 Task: View the report of the activities of salesperson
Action: Mouse scrolled (282, 205) with delta (0, 0)
Screenshot: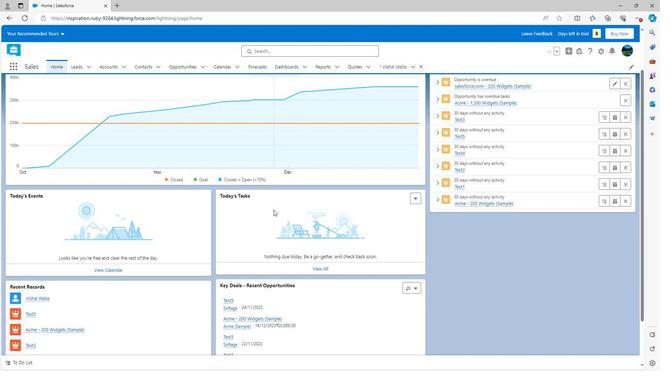 
Action: Mouse scrolled (282, 205) with delta (0, 0)
Screenshot: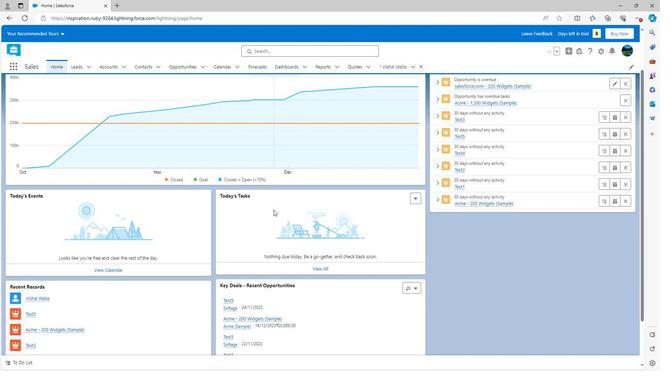 
Action: Mouse scrolled (282, 205) with delta (0, 0)
Screenshot: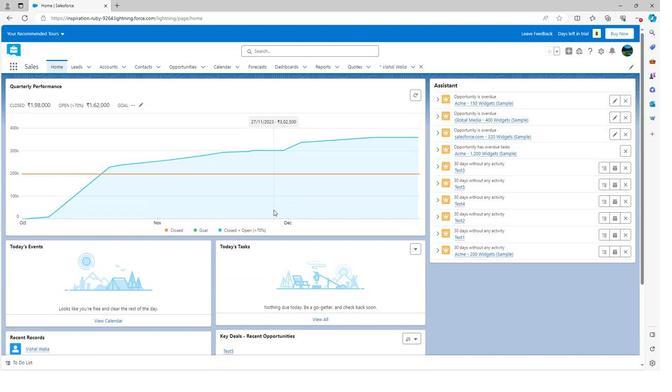 
Action: Mouse scrolled (282, 205) with delta (0, 0)
Screenshot: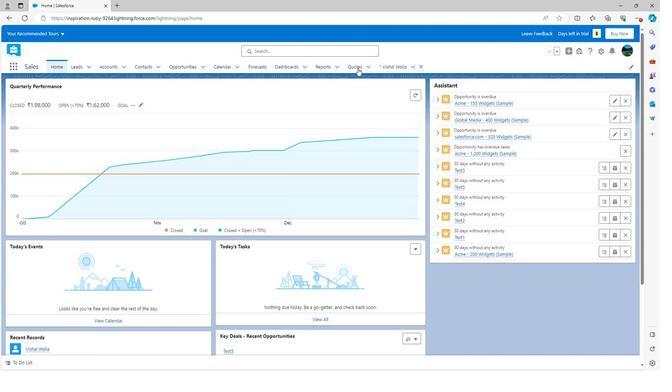
Action: Mouse scrolled (282, 205) with delta (0, 0)
Screenshot: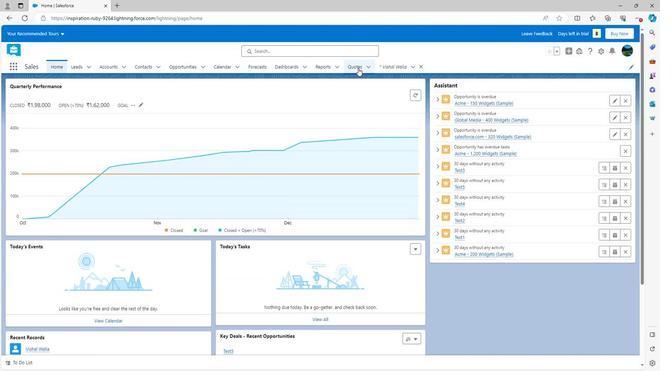 
Action: Mouse moved to (335, 65)
Screenshot: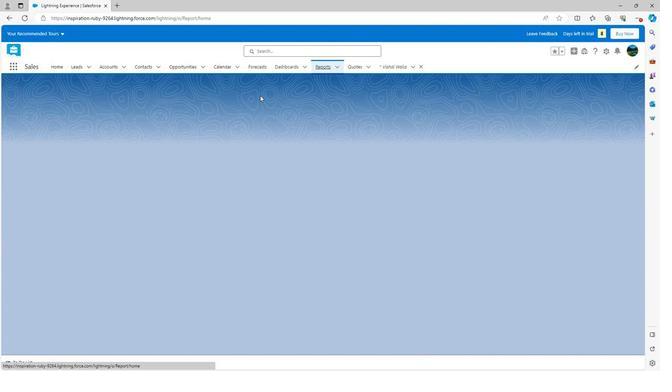 
Action: Mouse pressed left at (335, 65)
Screenshot: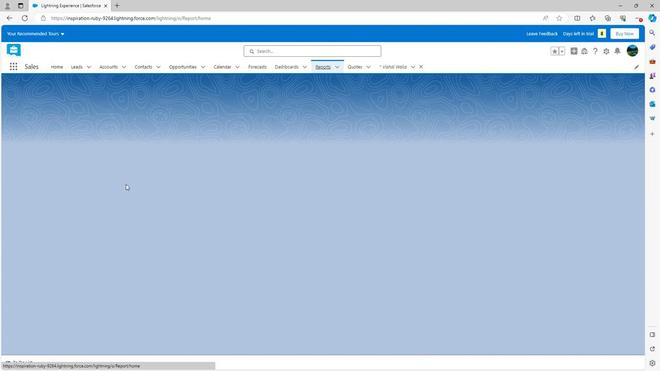 
Action: Mouse moved to (74, 122)
Screenshot: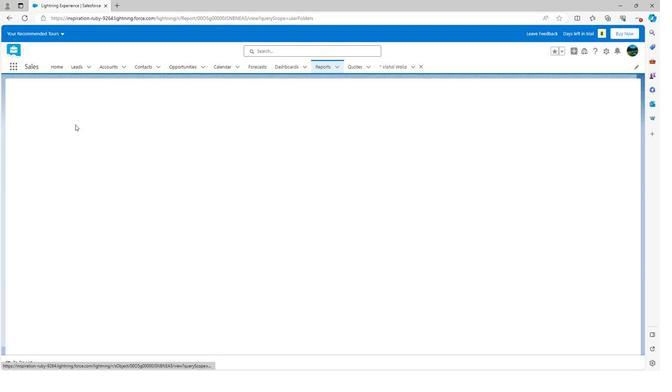 
Action: Mouse pressed left at (74, 122)
Screenshot: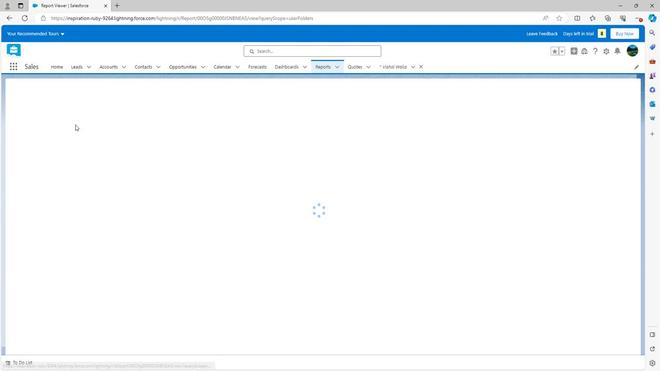 
Action: Mouse moved to (164, 245)
Screenshot: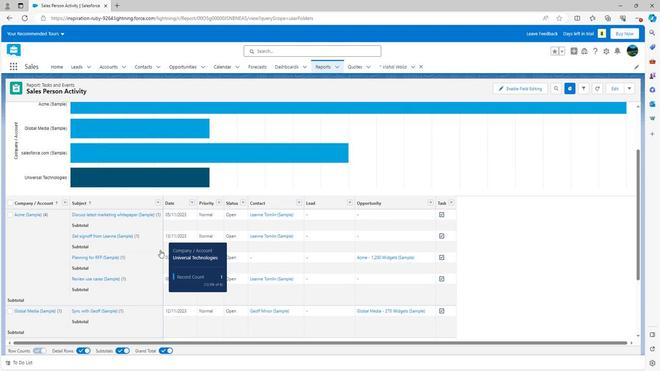 
Action: Mouse scrolled (164, 244) with delta (0, 0)
Screenshot: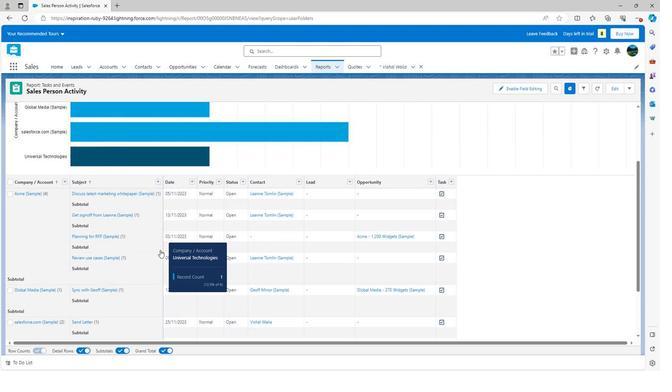 
Action: Mouse moved to (164, 245)
Screenshot: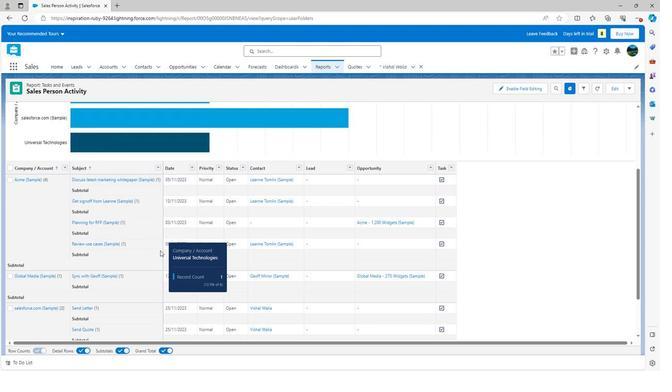 
Action: Mouse scrolled (164, 244) with delta (0, 0)
Screenshot: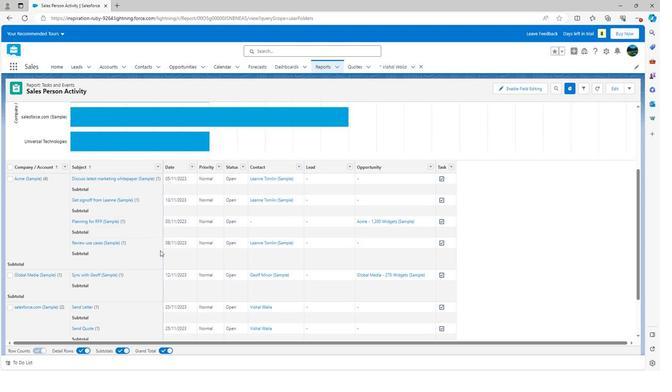
Action: Mouse scrolled (164, 244) with delta (0, 0)
Screenshot: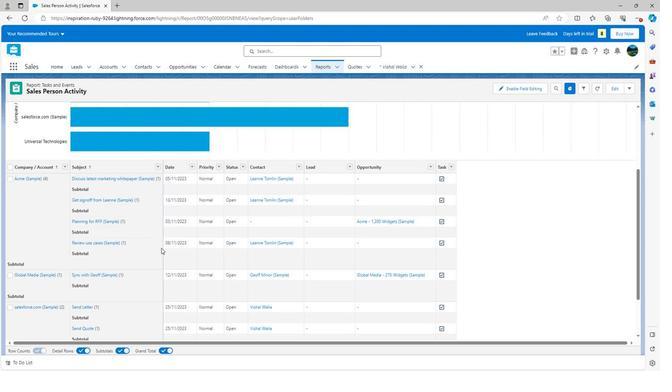 
Action: Mouse moved to (163, 241)
Screenshot: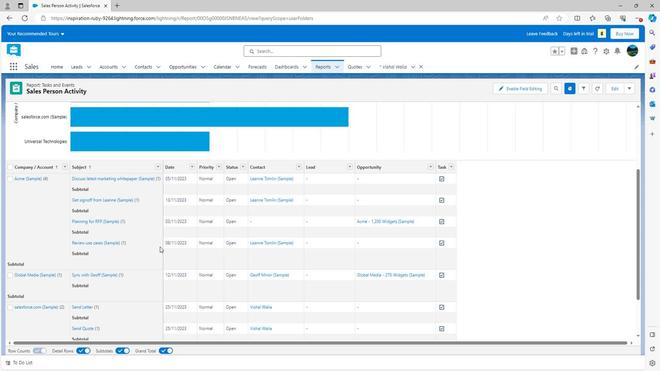 
Action: Mouse scrolled (163, 241) with delta (0, 0)
Screenshot: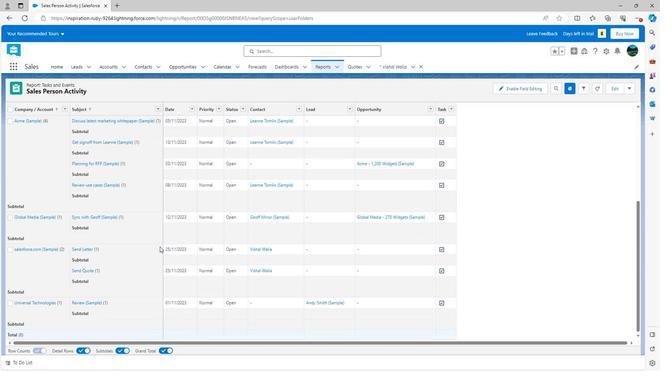 
Action: Mouse scrolled (163, 241) with delta (0, 0)
Screenshot: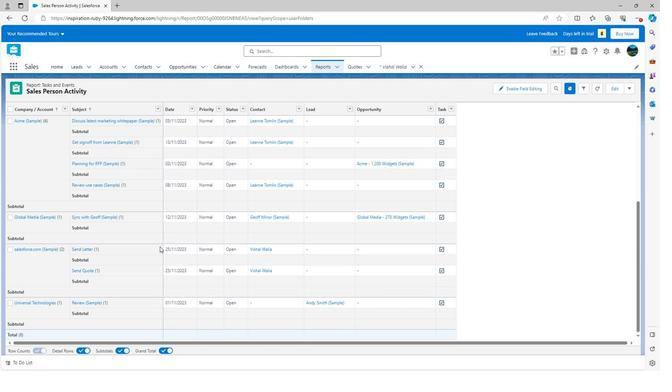 
Action: Mouse scrolled (163, 241) with delta (0, 0)
Screenshot: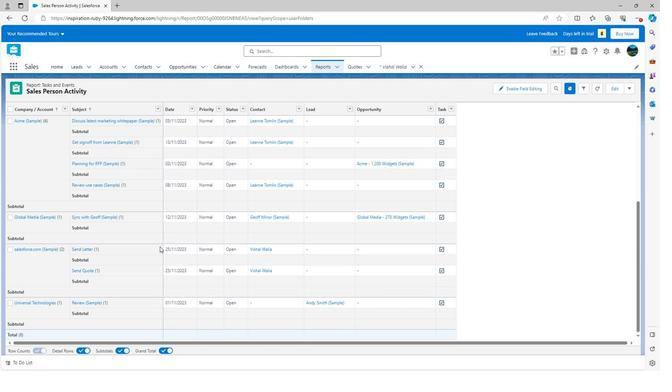 
Action: Mouse scrolled (163, 241) with delta (0, 0)
Screenshot: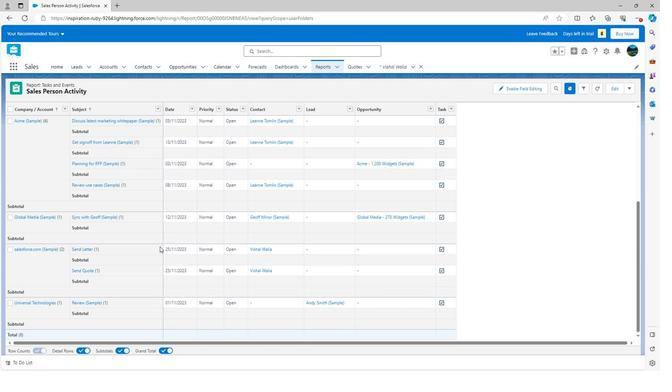 
Action: Mouse scrolled (163, 241) with delta (0, 0)
Screenshot: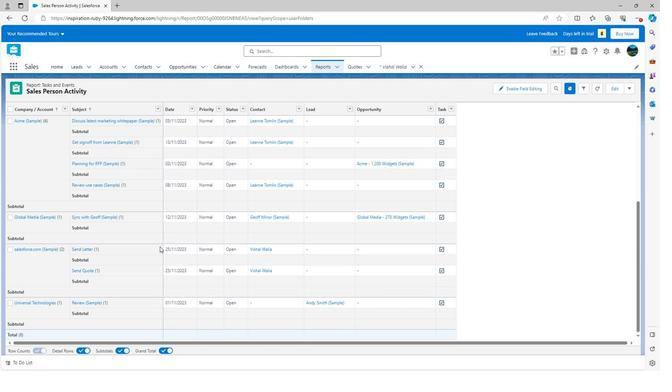 
Action: Mouse scrolled (163, 242) with delta (0, 0)
Screenshot: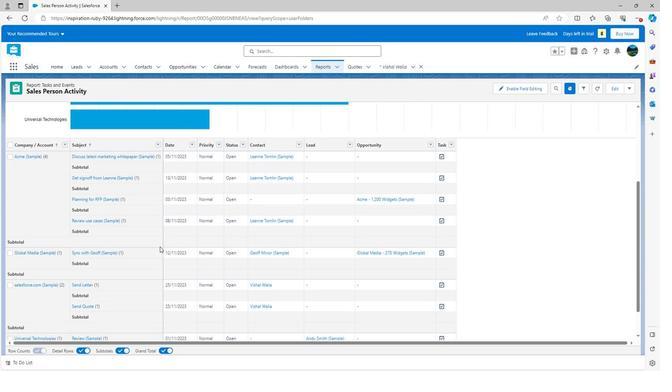 
Action: Mouse scrolled (163, 242) with delta (0, 0)
Screenshot: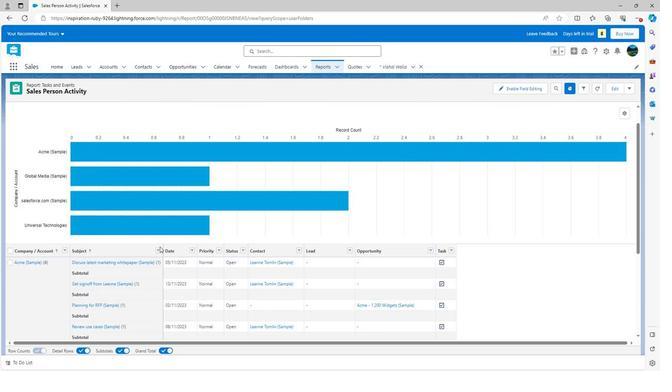 
Action: Mouse scrolled (163, 242) with delta (0, 0)
Screenshot: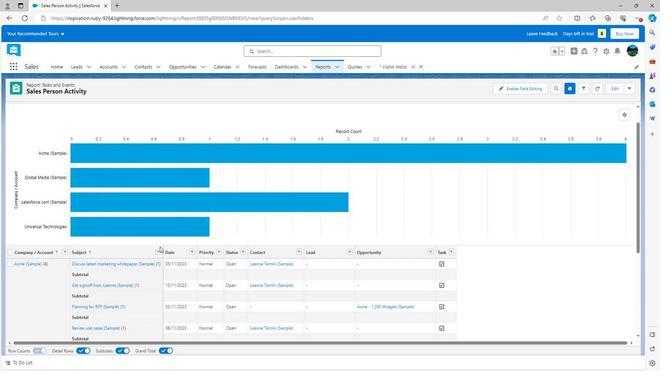
Action: Mouse scrolled (163, 242) with delta (0, 0)
Screenshot: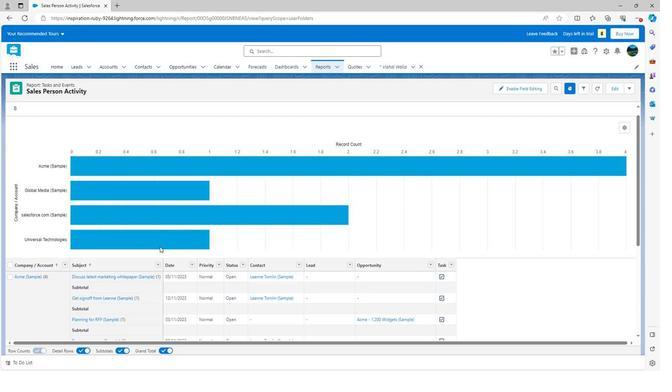 
Action: Mouse scrolled (163, 242) with delta (0, 0)
Screenshot: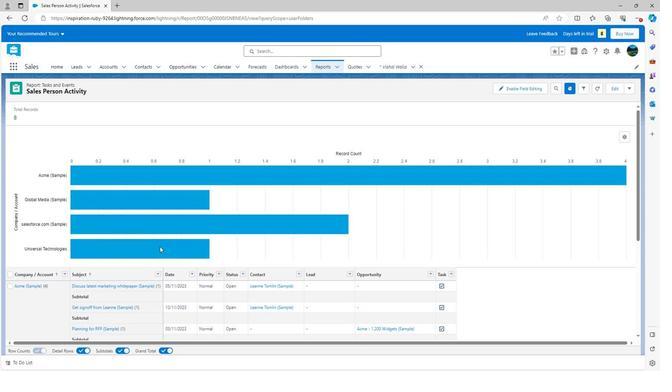 
Action: Mouse scrolled (163, 242) with delta (0, 0)
Screenshot: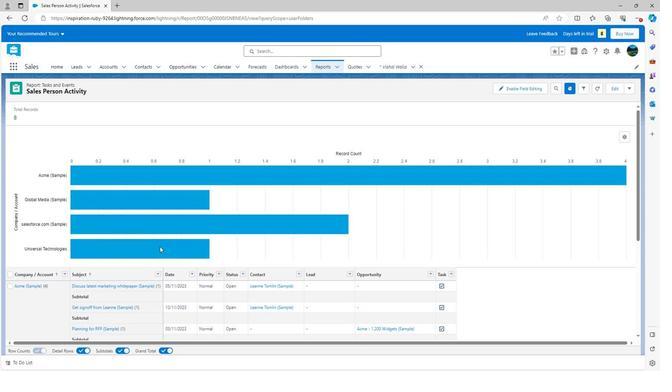 
Action: Mouse scrolled (163, 242) with delta (0, 0)
Screenshot: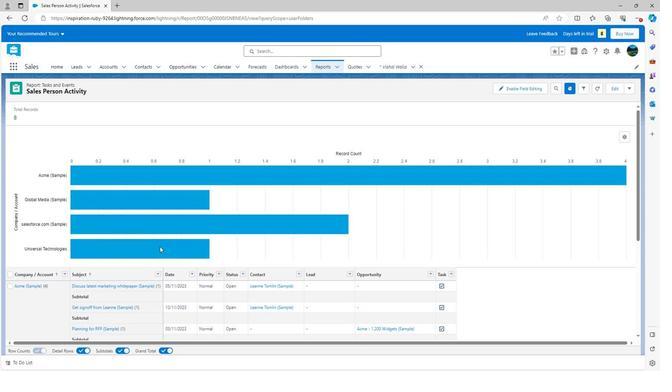 
Action: Mouse scrolled (163, 242) with delta (0, 0)
Screenshot: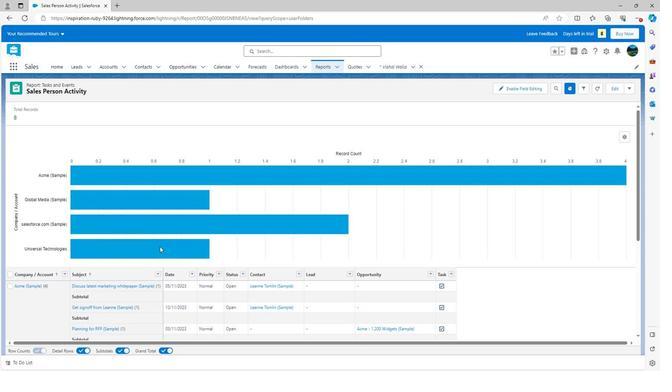 
Action: Mouse moved to (134, 240)
Screenshot: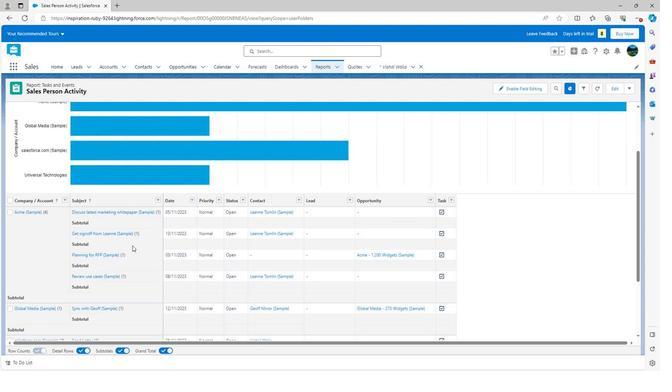 
Action: Mouse scrolled (134, 239) with delta (0, 0)
Screenshot: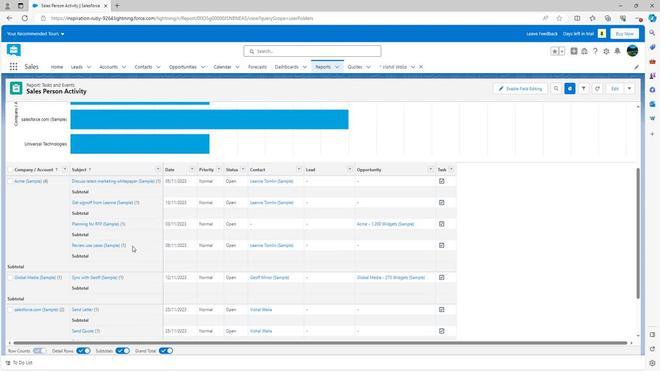 
Action: Mouse moved to (134, 240)
Screenshot: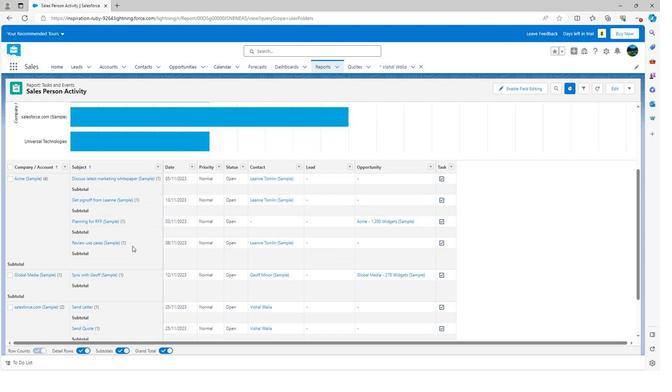 
Action: Mouse scrolled (134, 240) with delta (0, 0)
Screenshot: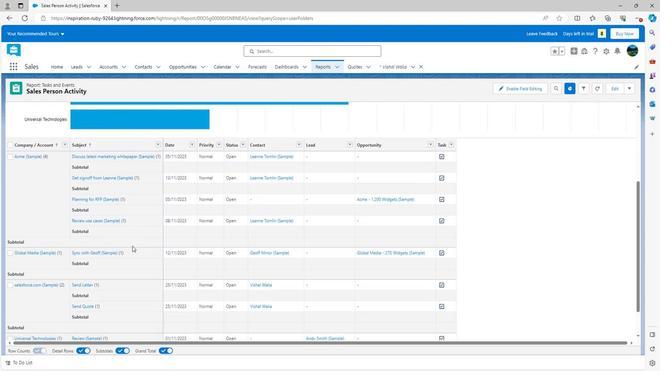 
Action: Mouse moved to (134, 240)
Screenshot: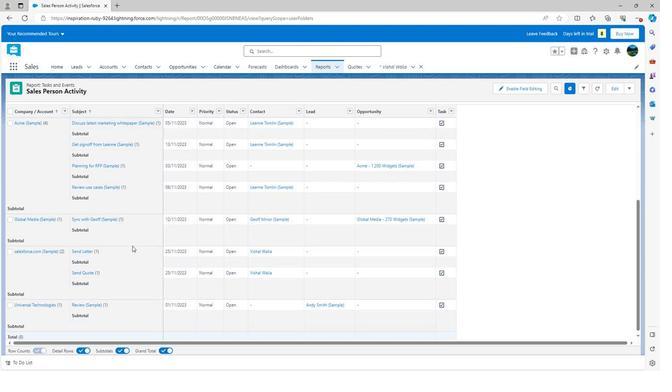 
Action: Mouse scrolled (134, 240) with delta (0, 0)
Screenshot: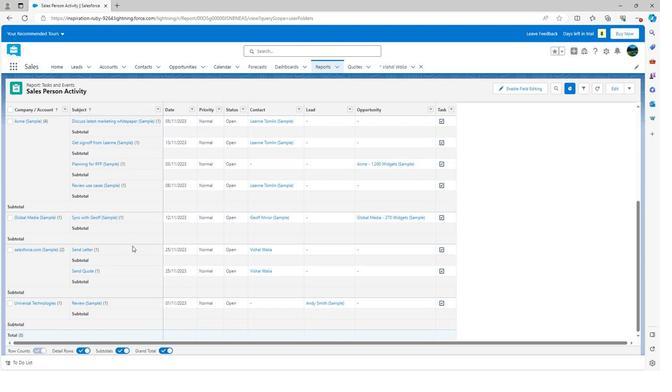 
Action: Mouse moved to (134, 241)
Screenshot: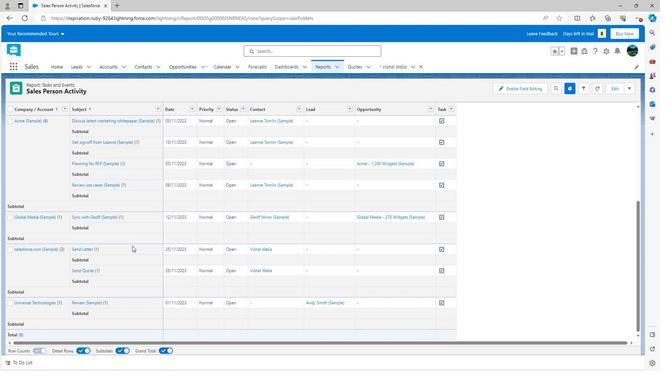 
Action: Mouse scrolled (134, 240) with delta (0, 0)
Screenshot: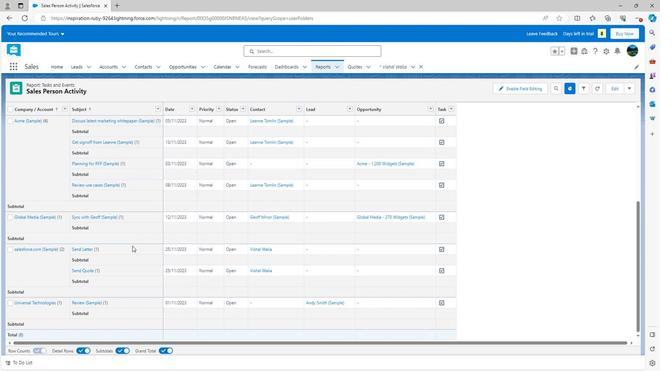 
Action: Mouse scrolled (134, 240) with delta (0, 0)
Screenshot: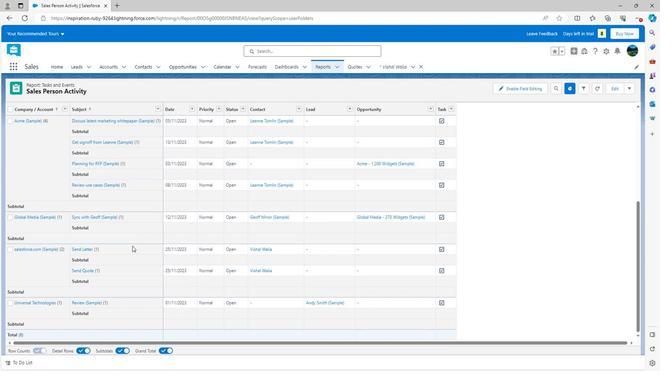 
Action: Mouse scrolled (134, 240) with delta (0, 0)
Screenshot: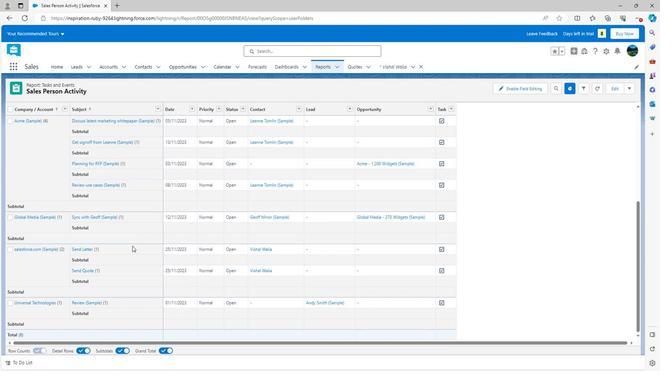 
Action: Mouse moved to (45, 337)
Screenshot: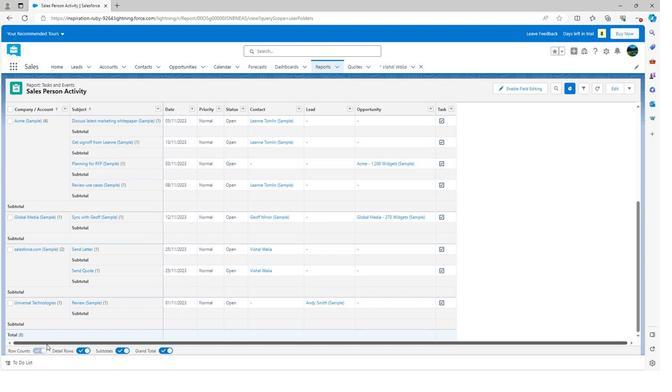 
Action: Mouse pressed left at (45, 337)
Screenshot: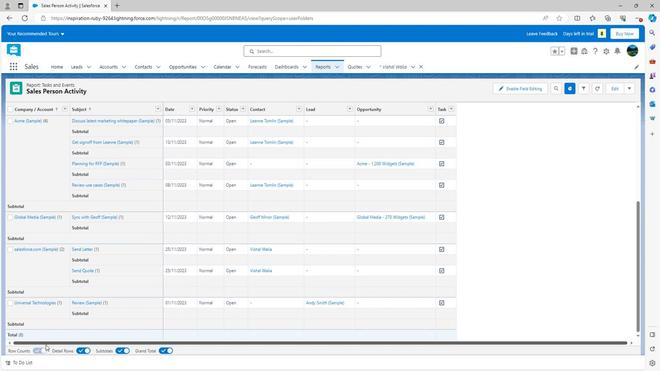 
Action: Mouse moved to (77, 291)
Screenshot: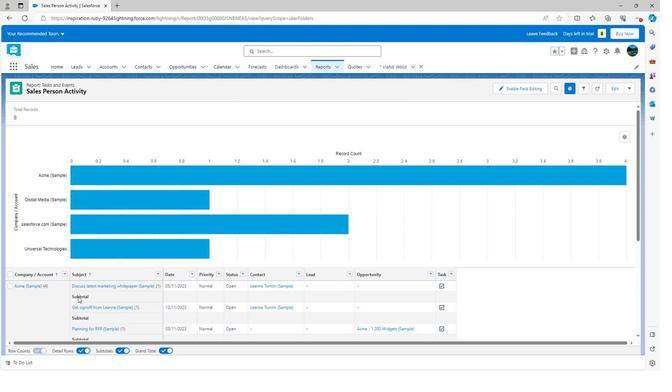 
Action: Mouse scrolled (77, 291) with delta (0, 0)
Screenshot: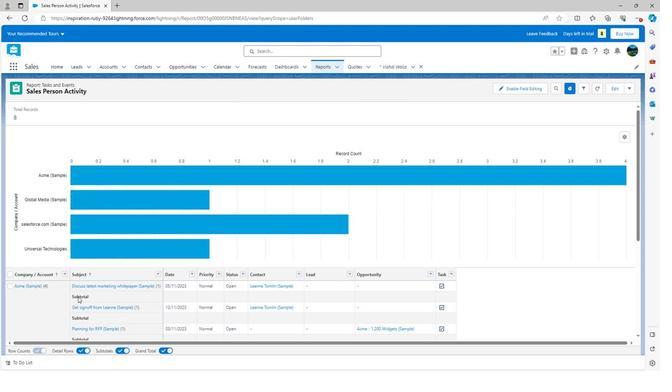 
Action: Mouse moved to (77, 290)
Screenshot: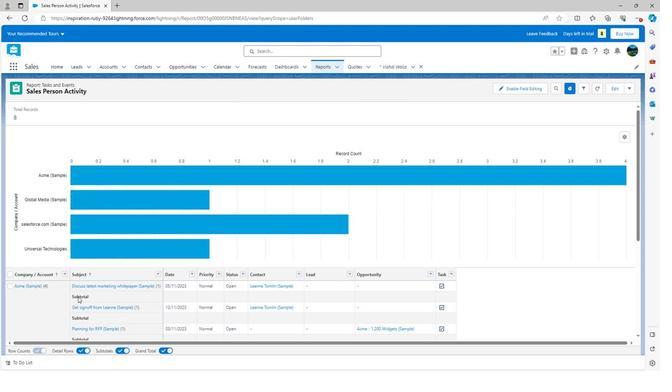 
Action: Mouse scrolled (77, 291) with delta (0, 0)
Screenshot: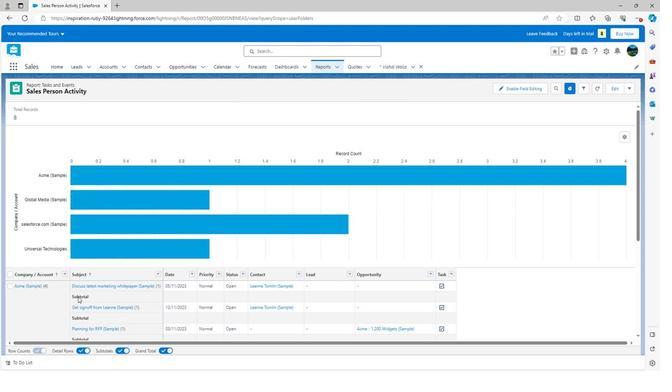 
Action: Mouse scrolled (77, 291) with delta (0, 0)
Screenshot: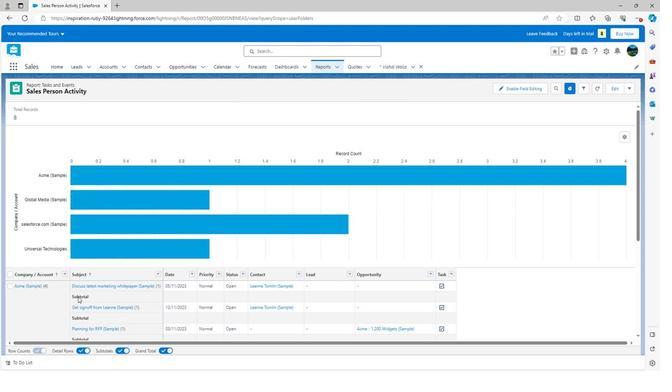 
Action: Mouse scrolled (77, 291) with delta (0, 0)
Screenshot: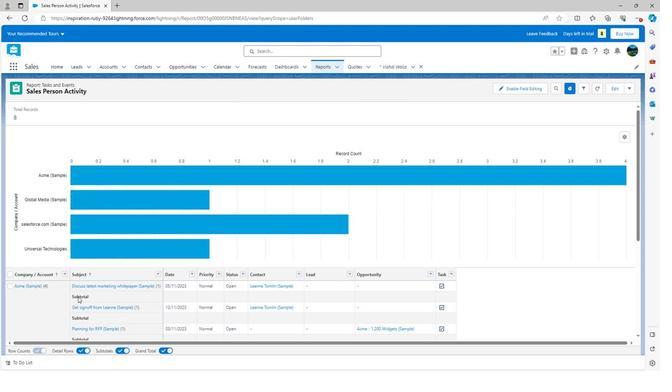 
Action: Mouse scrolled (77, 291) with delta (0, 0)
Screenshot: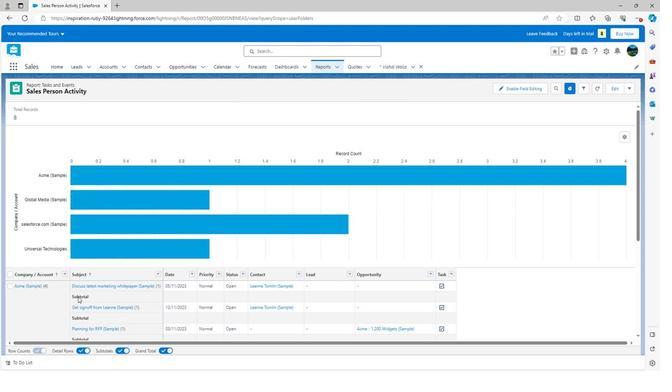 
Action: Mouse scrolled (77, 291) with delta (0, 0)
Screenshot: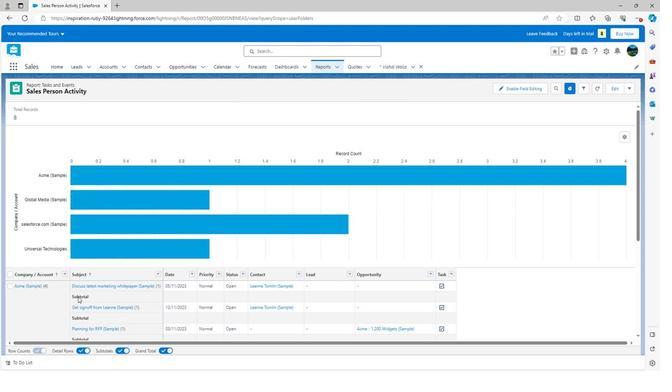 
Action: Mouse scrolled (77, 291) with delta (0, 0)
Screenshot: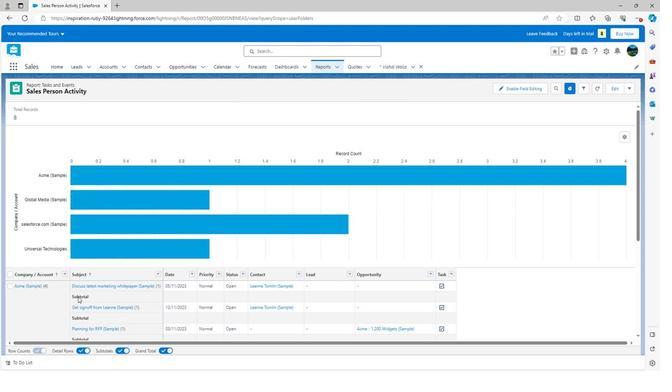 
Action: Mouse scrolled (77, 291) with delta (0, 0)
Screenshot: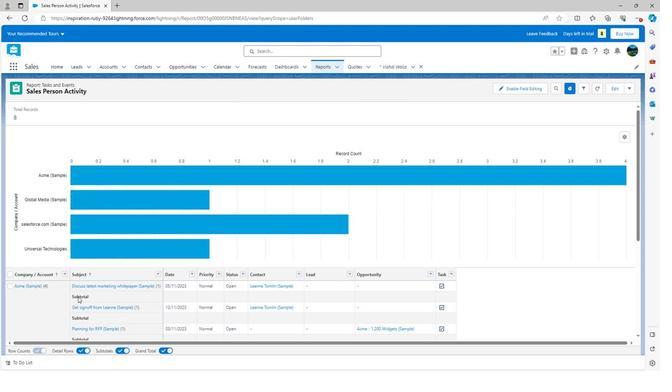 
Action: Mouse scrolled (77, 291) with delta (0, 0)
Screenshot: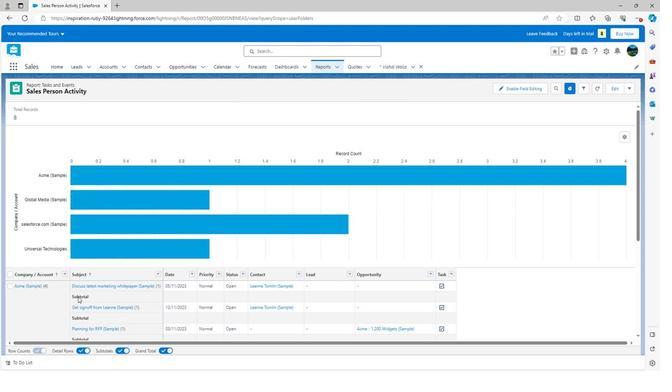 
Action: Mouse scrolled (77, 291) with delta (0, 0)
Screenshot: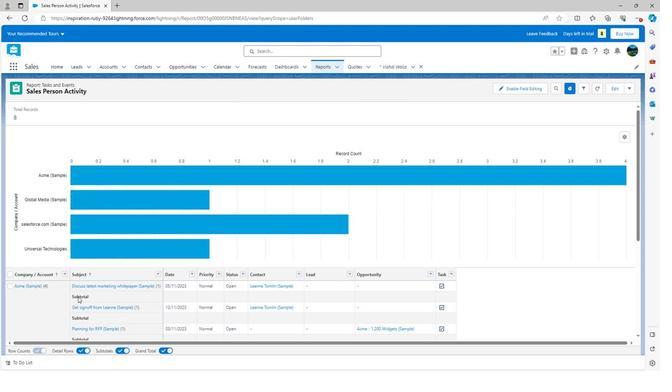 
